 Task: Add the text as an overlay to the top position.
Action: Mouse moved to (121, 17)
Screenshot: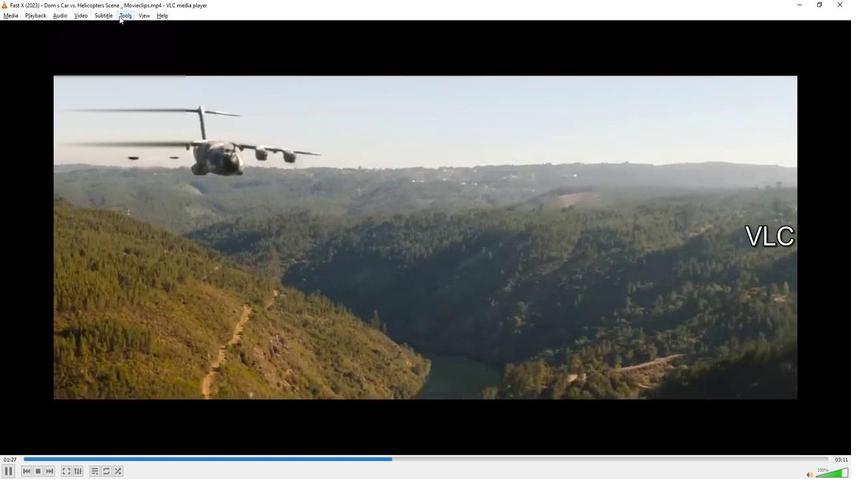 
Action: Mouse pressed left at (121, 17)
Screenshot: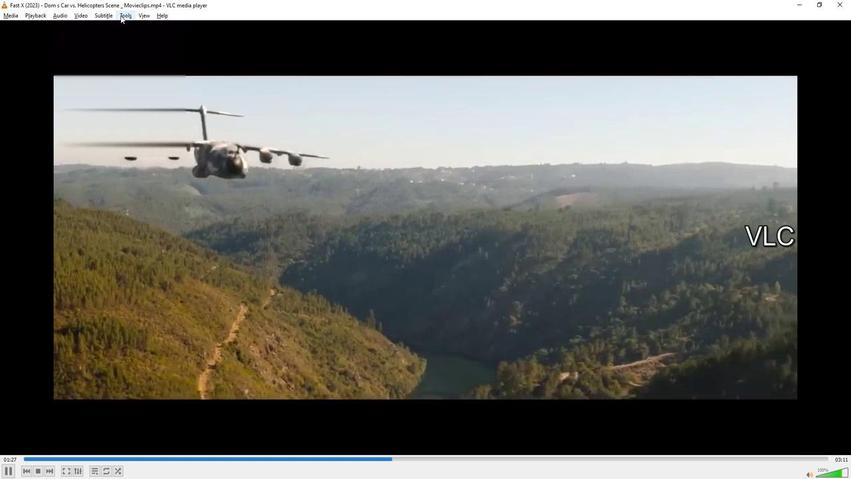 
Action: Mouse moved to (132, 27)
Screenshot: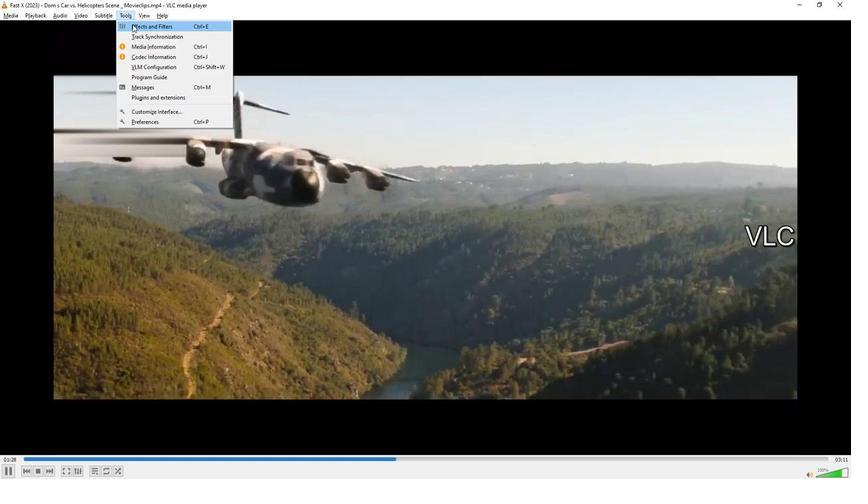 
Action: Mouse pressed left at (132, 27)
Screenshot: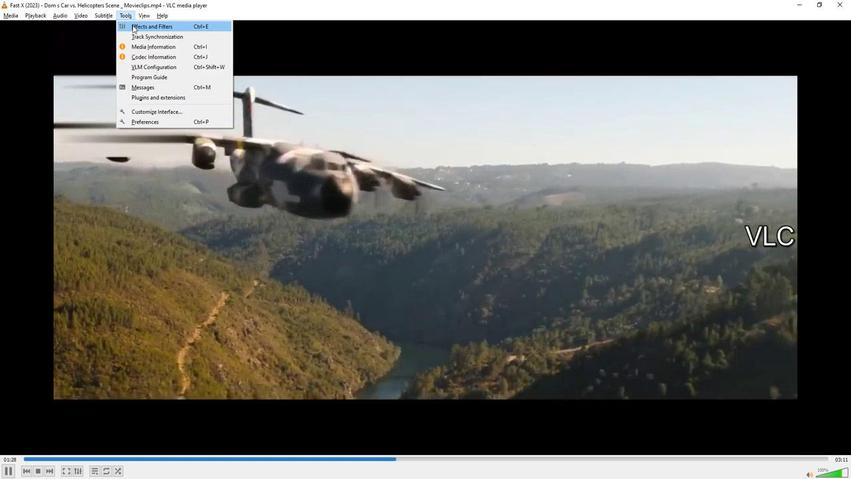 
Action: Mouse moved to (117, 179)
Screenshot: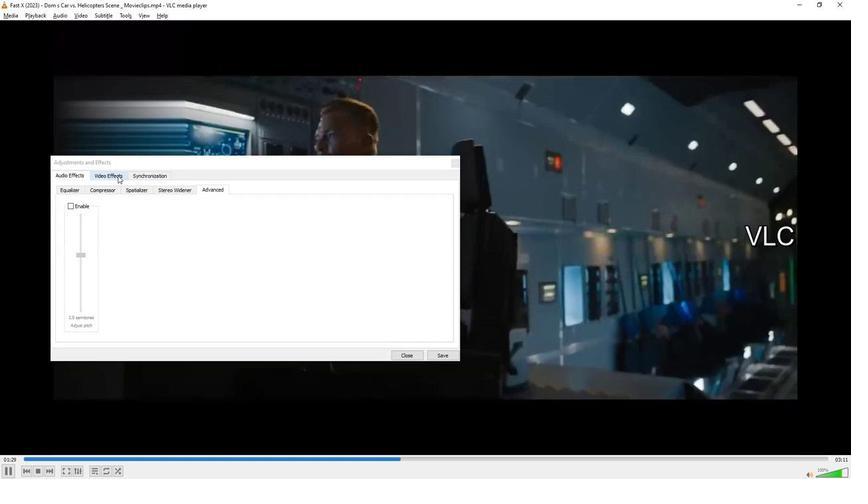 
Action: Mouse pressed left at (117, 179)
Screenshot: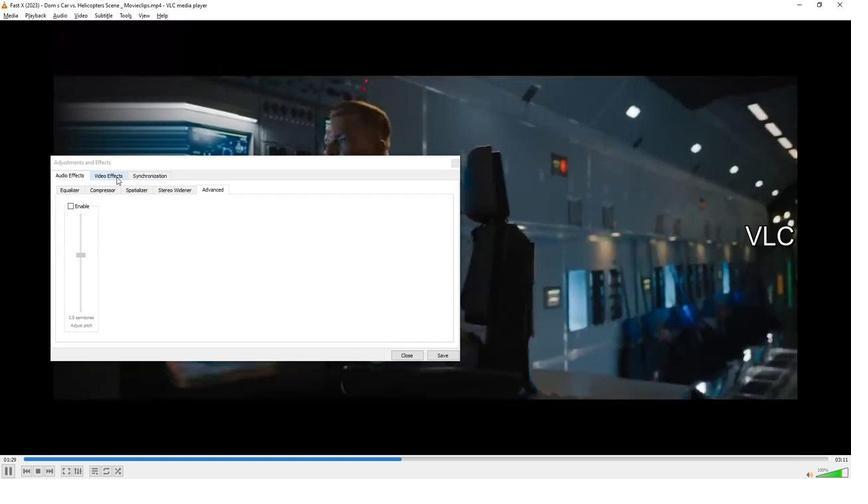 
Action: Mouse moved to (429, 279)
Screenshot: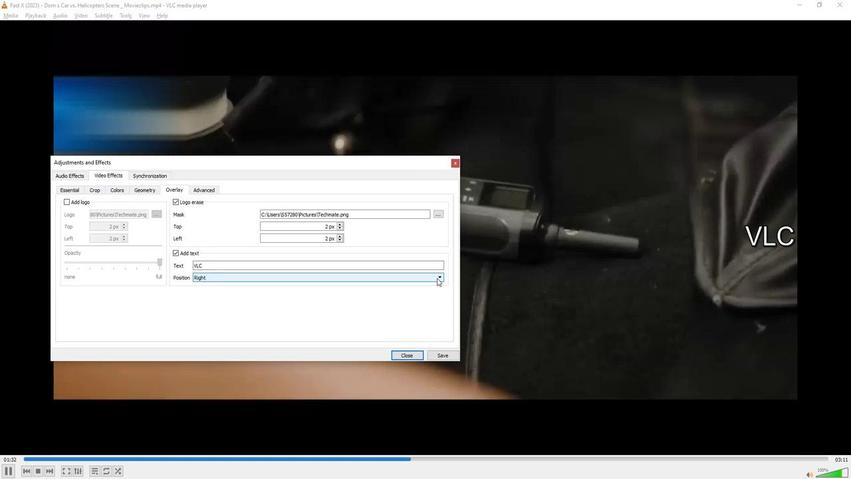 
Action: Mouse pressed left at (429, 279)
Screenshot: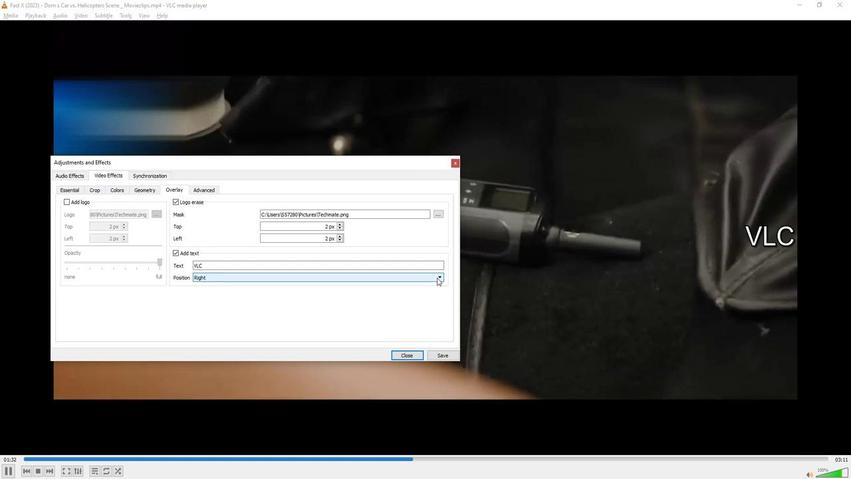 
Action: Mouse moved to (322, 304)
Screenshot: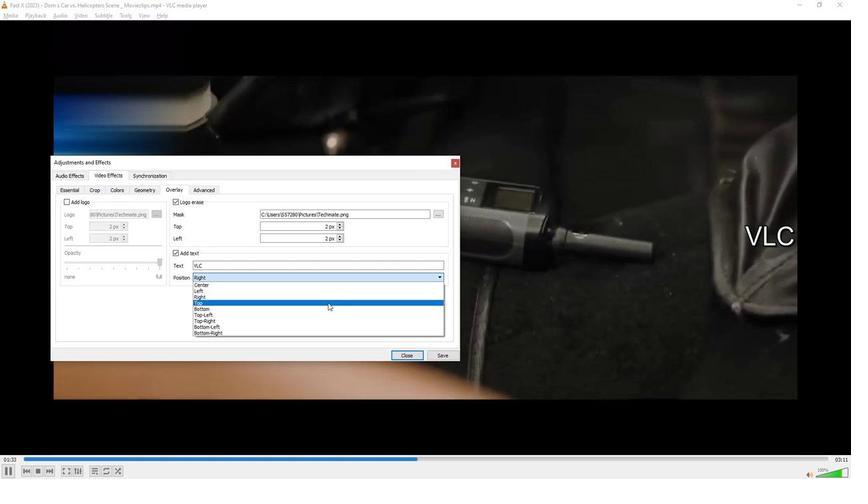 
Action: Mouse pressed left at (322, 304)
Screenshot: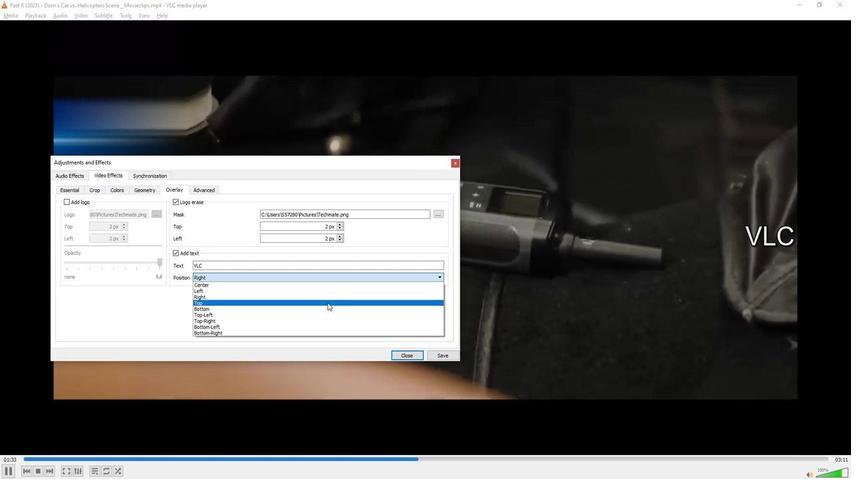 
Action: Mouse moved to (347, 395)
Screenshot: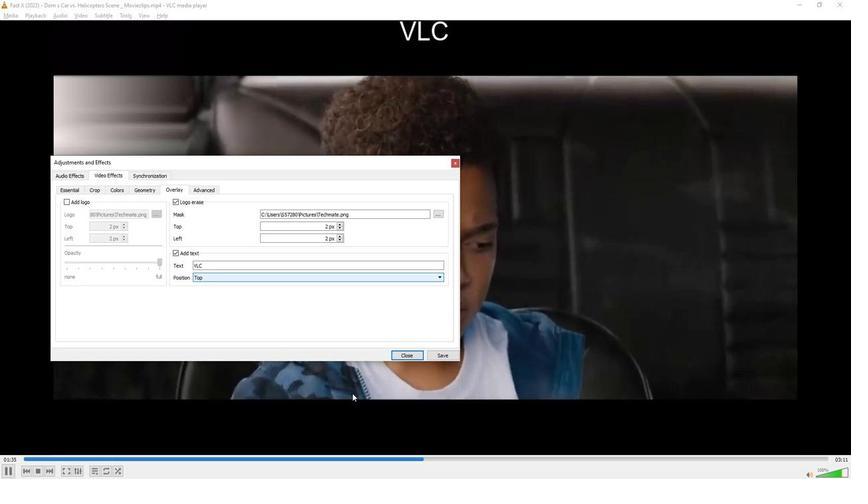 
